 Task: Create a due date automation trigger when advanced on, on the tuesday before a card is due add basic assigned to member @aryan at 11:00 AM.
Action: Mouse moved to (973, 79)
Screenshot: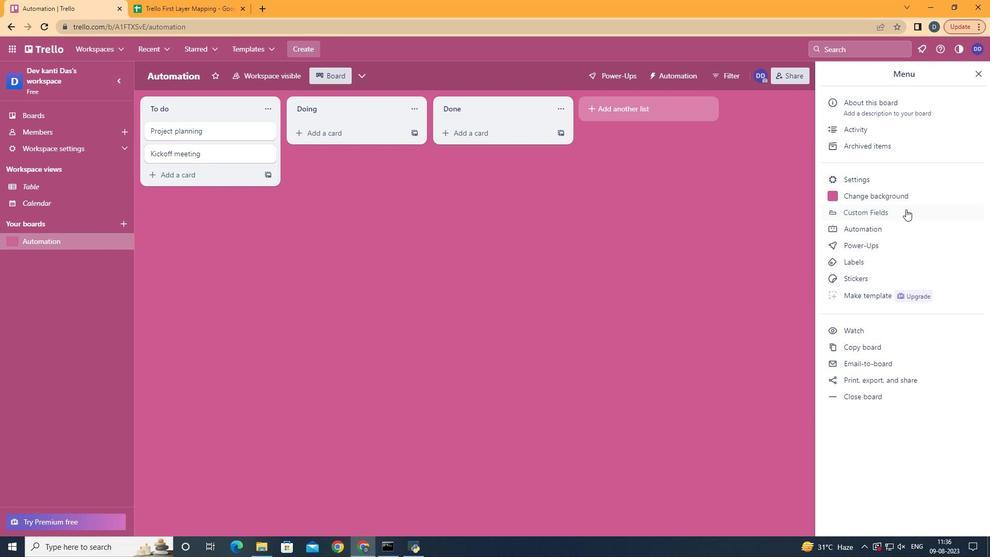 
Action: Mouse pressed left at (973, 79)
Screenshot: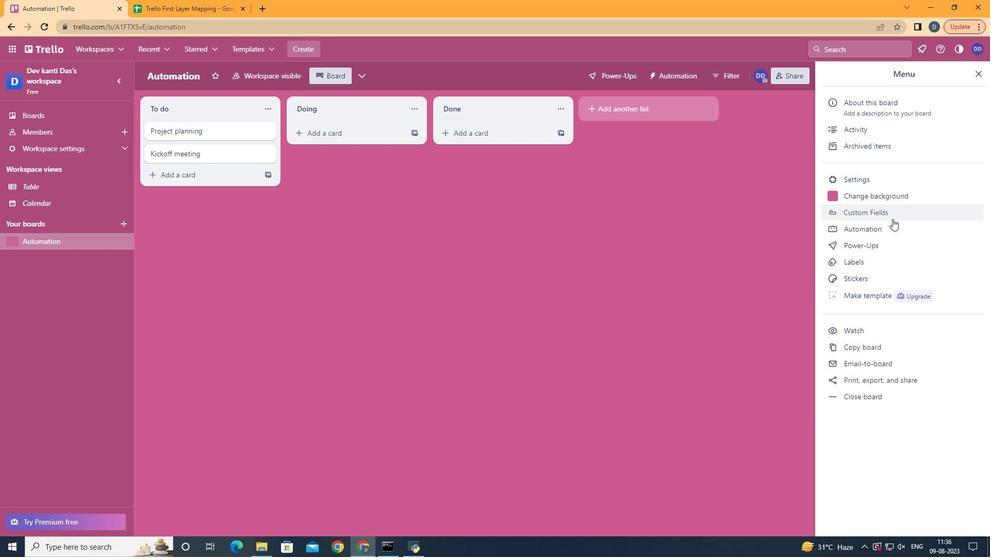 
Action: Mouse moved to (882, 224)
Screenshot: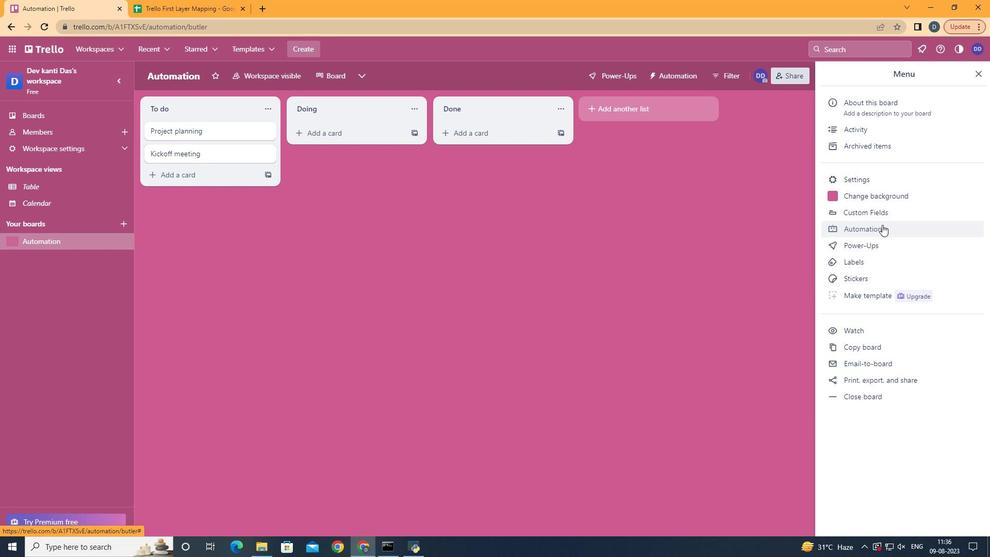 
Action: Mouse pressed left at (882, 224)
Screenshot: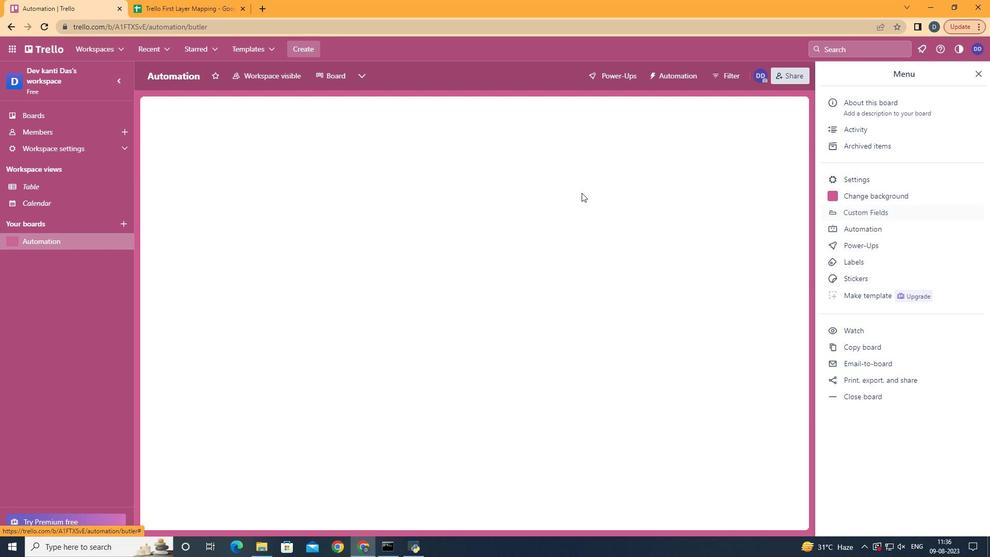 
Action: Mouse moved to (183, 204)
Screenshot: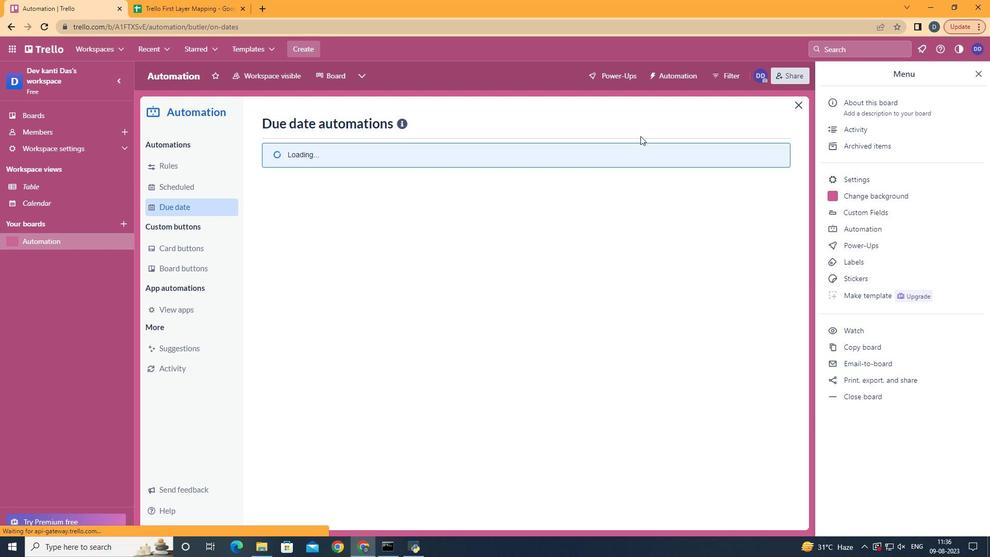 
Action: Mouse pressed left at (183, 204)
Screenshot: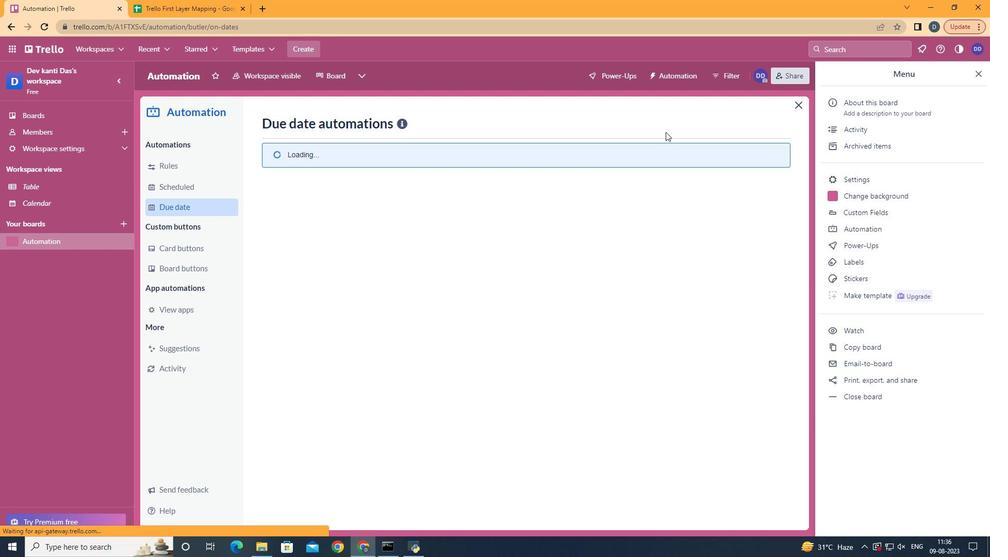 
Action: Mouse moved to (732, 118)
Screenshot: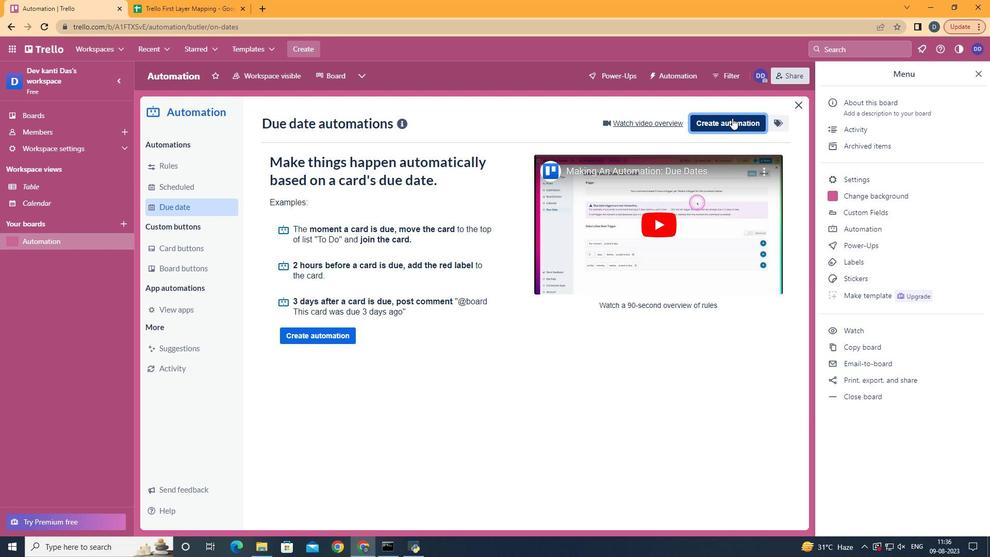 
Action: Mouse pressed left at (732, 118)
Screenshot: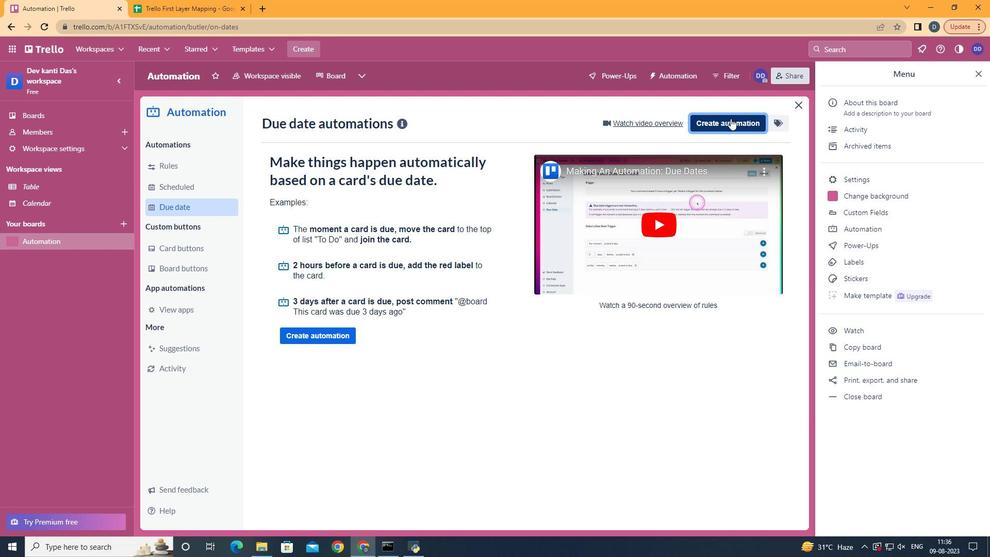 
Action: Mouse moved to (582, 215)
Screenshot: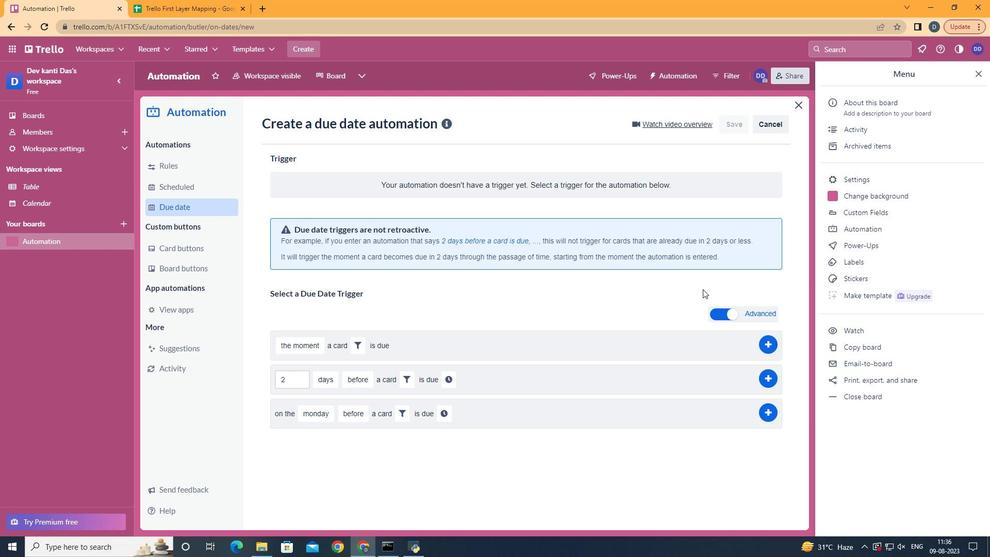 
Action: Mouse pressed left at (582, 215)
Screenshot: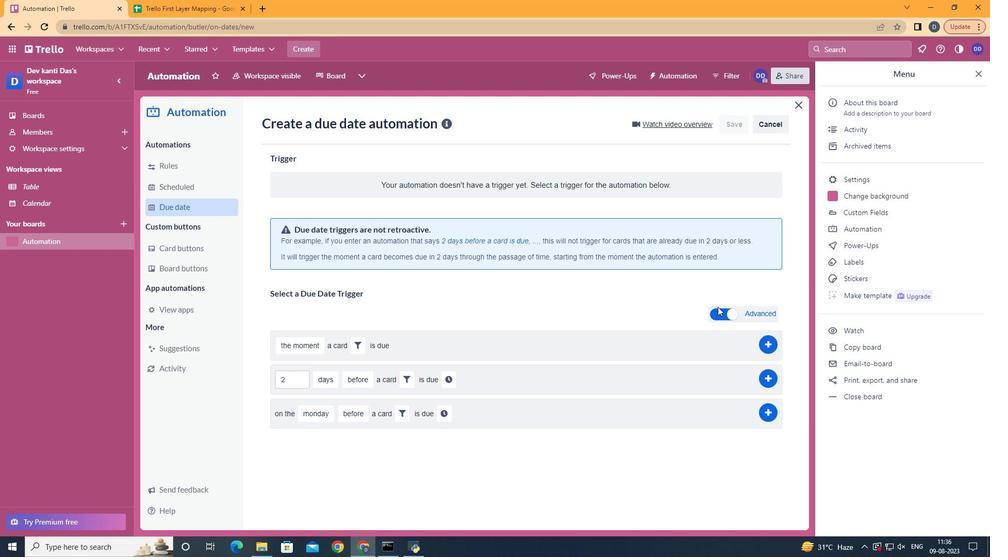 
Action: Mouse moved to (331, 293)
Screenshot: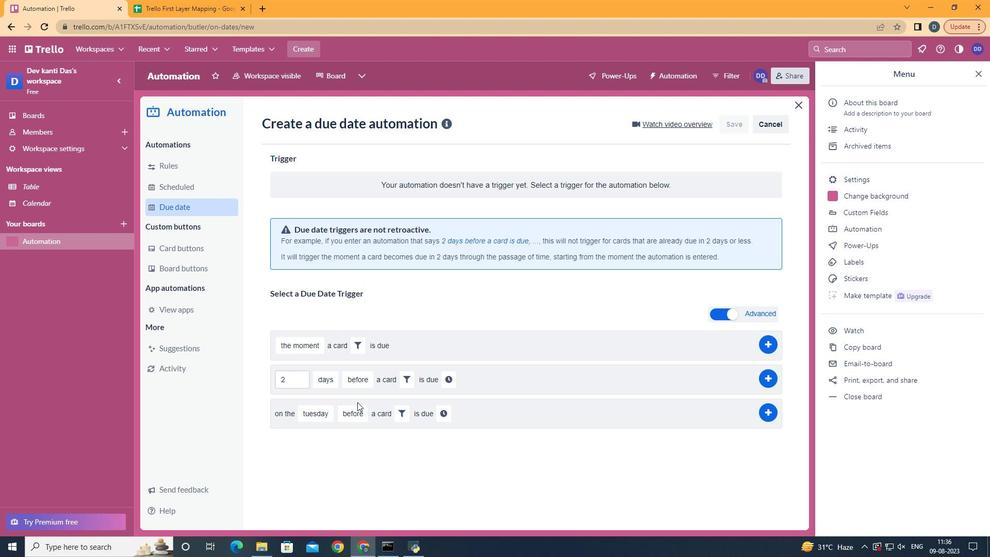 
Action: Mouse pressed left at (331, 293)
Screenshot: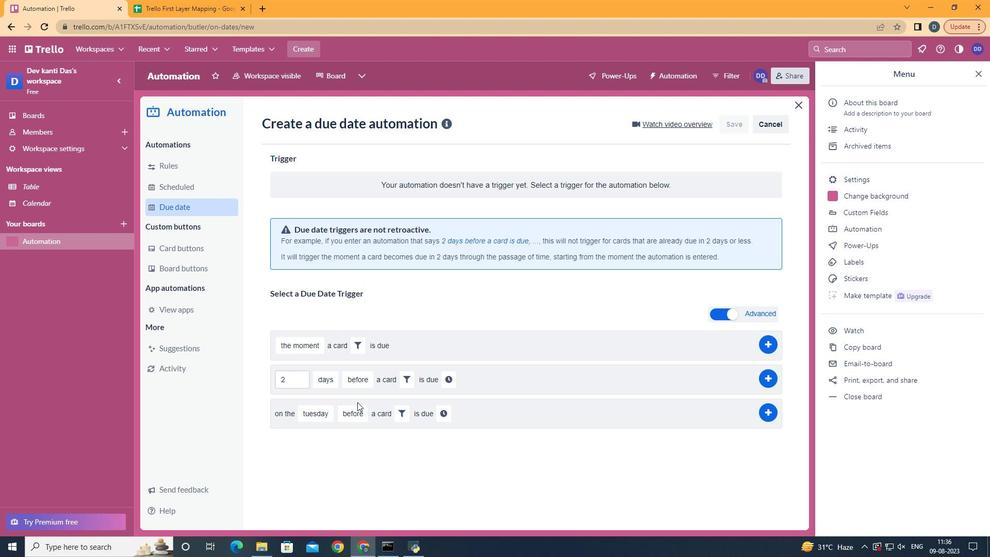
Action: Mouse moved to (396, 418)
Screenshot: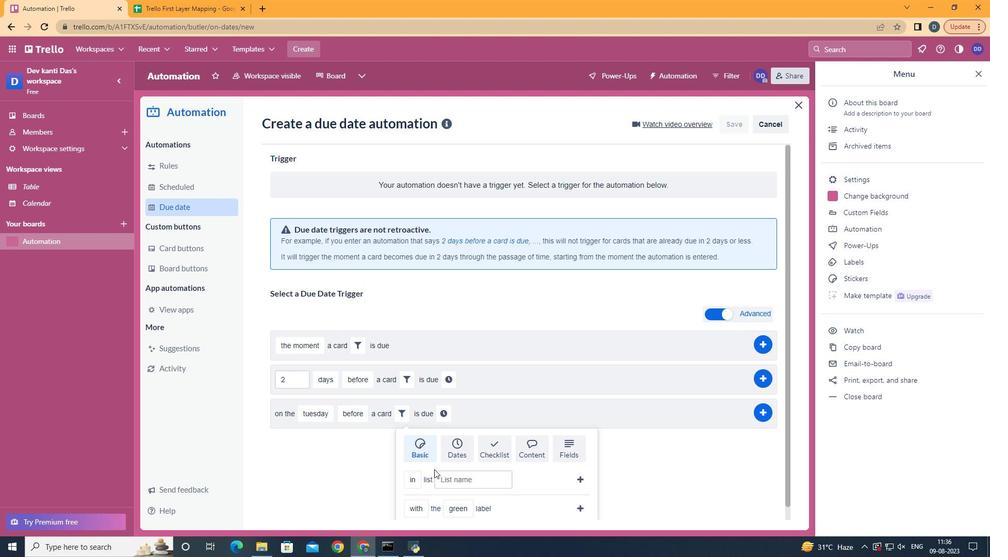 
Action: Mouse pressed left at (396, 418)
Screenshot: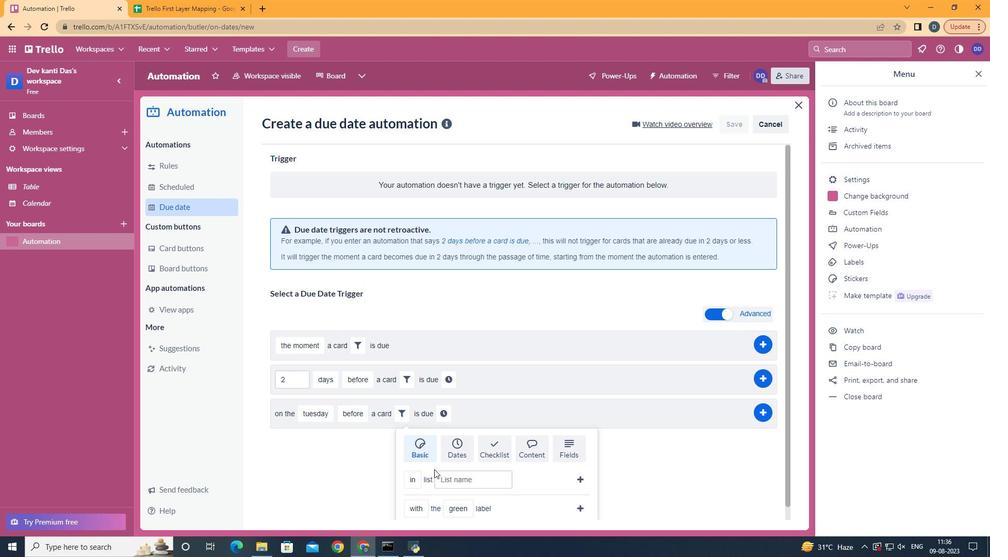 
Action: Mouse moved to (434, 469)
Screenshot: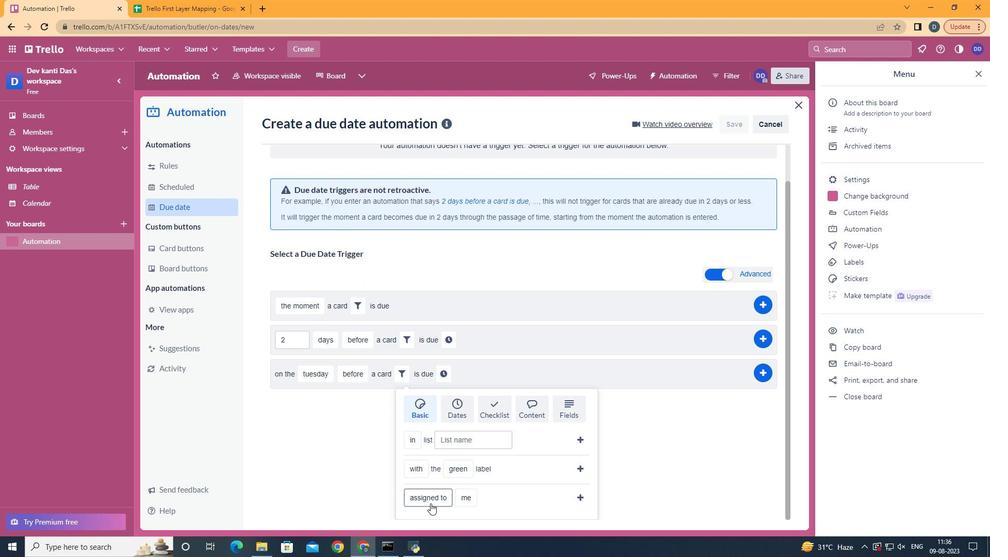 
Action: Mouse scrolled (434, 469) with delta (0, 0)
Screenshot: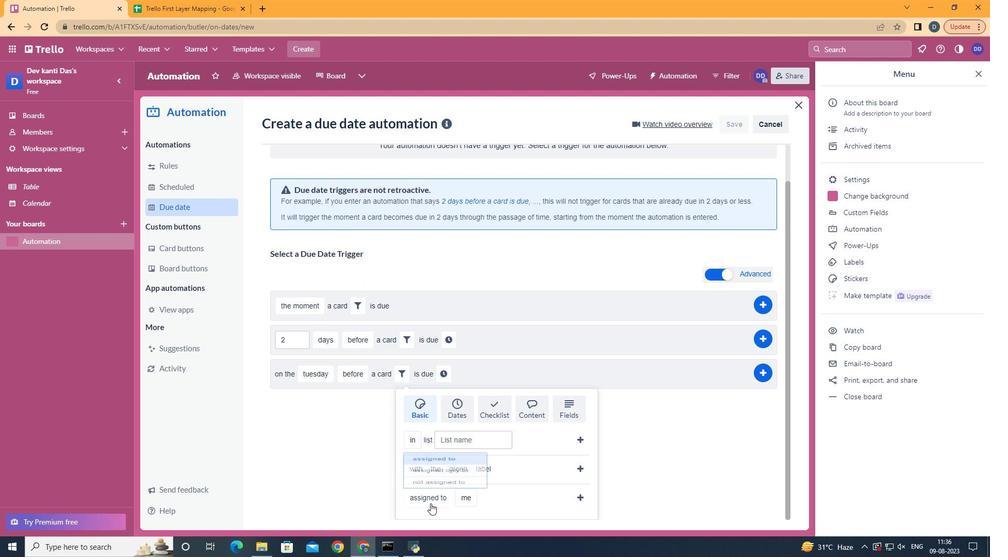 
Action: Mouse scrolled (434, 469) with delta (0, 0)
Screenshot: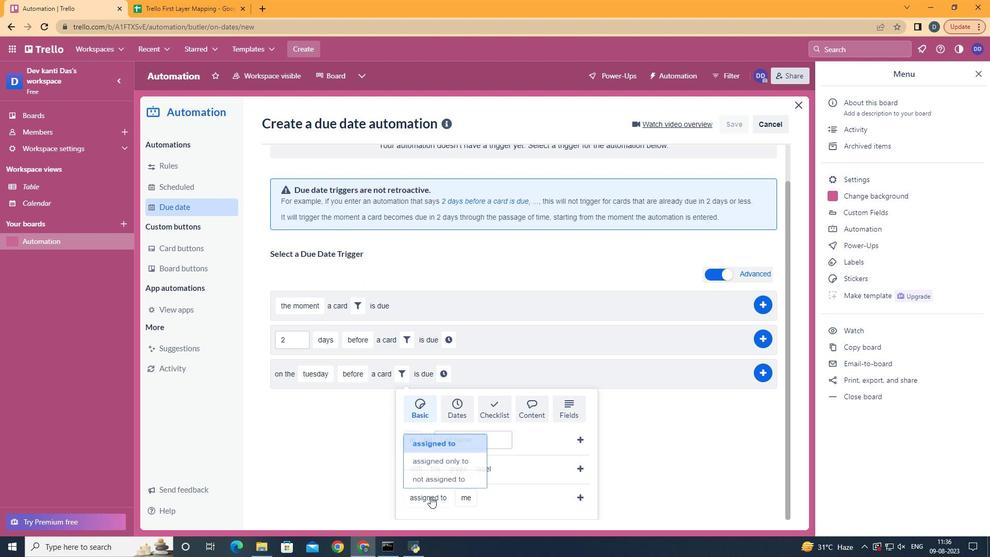 
Action: Mouse scrolled (434, 469) with delta (0, 0)
Screenshot: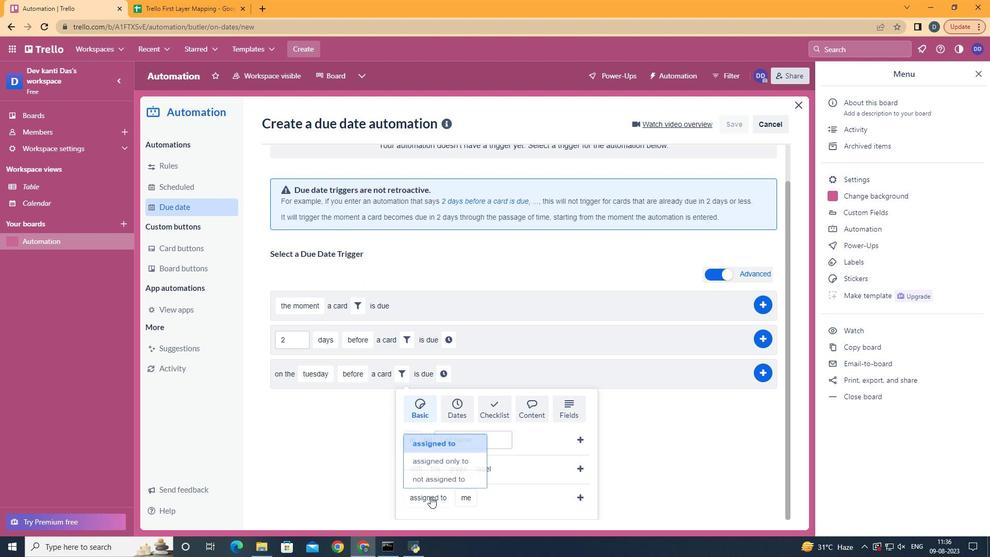 
Action: Mouse moved to (443, 437)
Screenshot: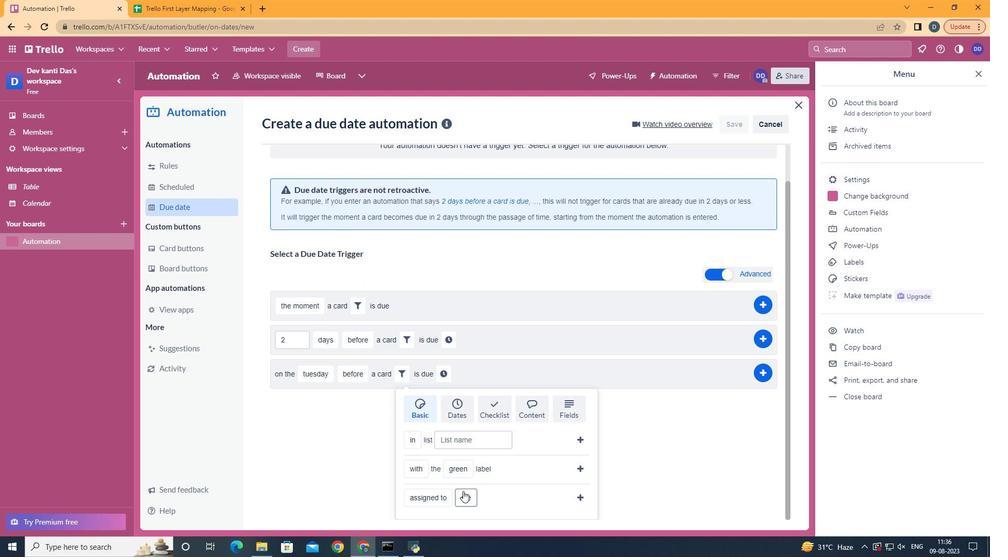 
Action: Mouse pressed left at (443, 437)
Screenshot: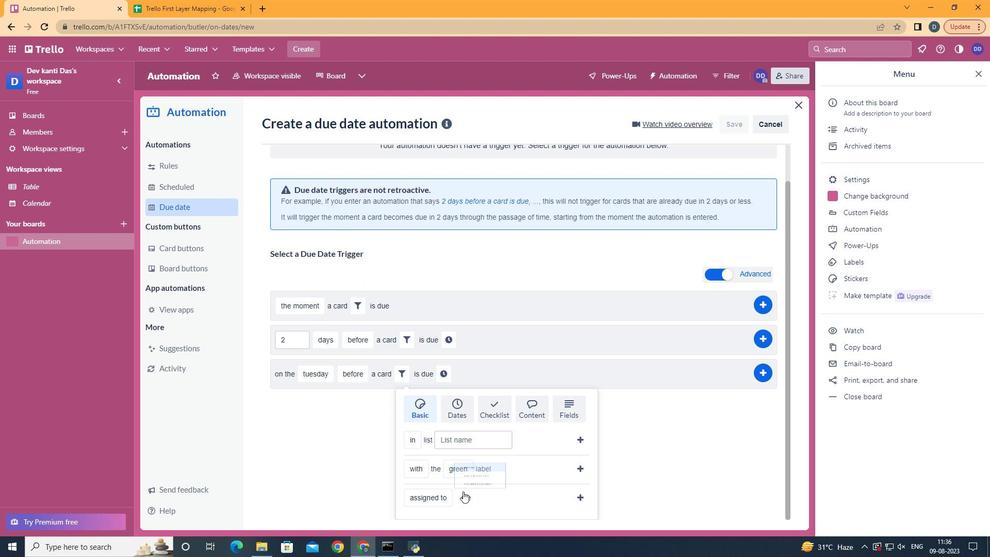 
Action: Mouse moved to (477, 478)
Screenshot: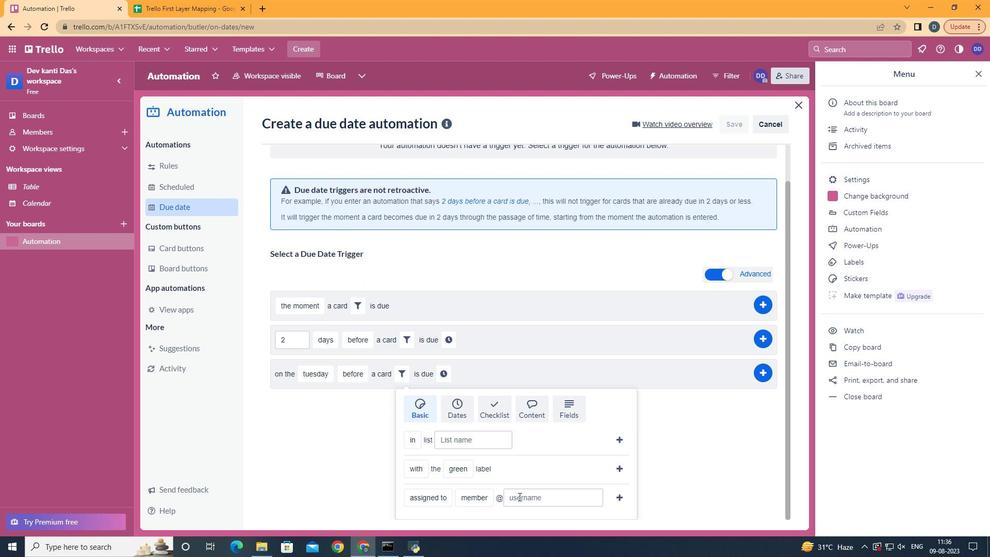 
Action: Mouse pressed left at (477, 478)
Screenshot: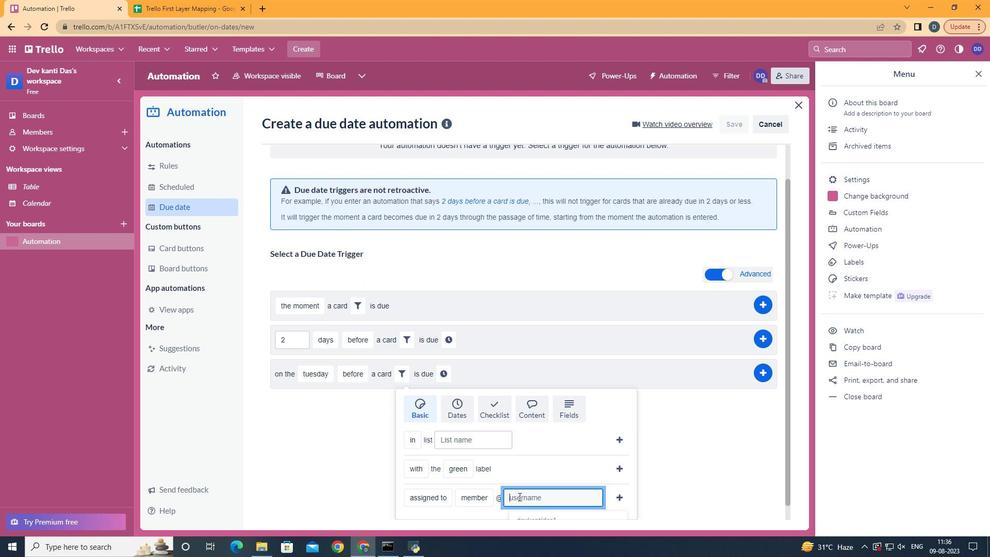 
Action: Mouse moved to (519, 496)
Screenshot: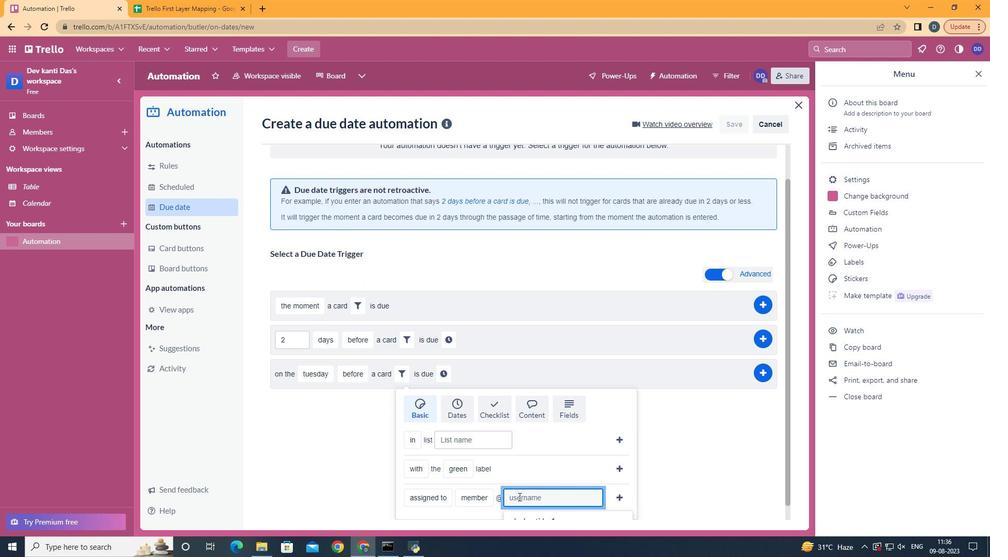 
Action: Mouse pressed left at (519, 496)
Screenshot: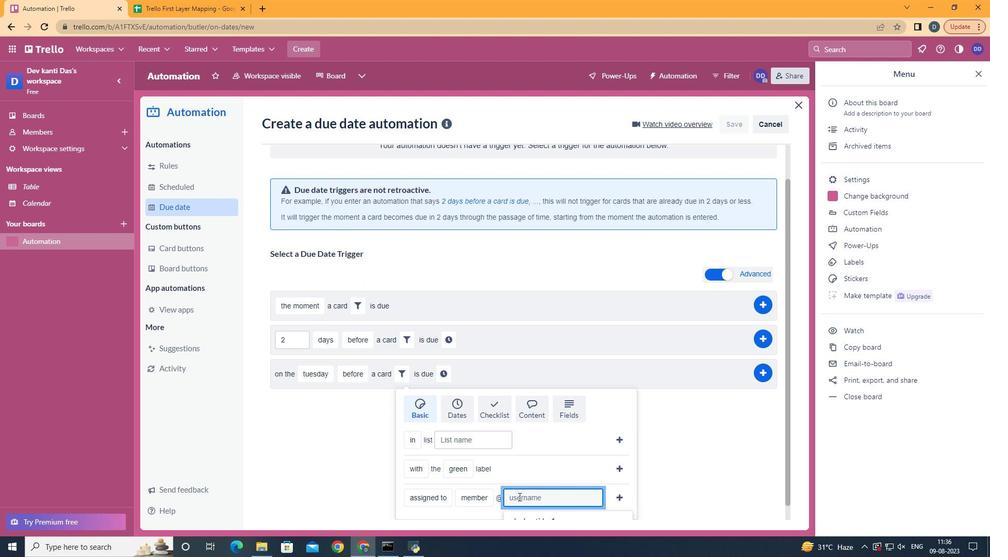 
Action: Key pressed aryan
Screenshot: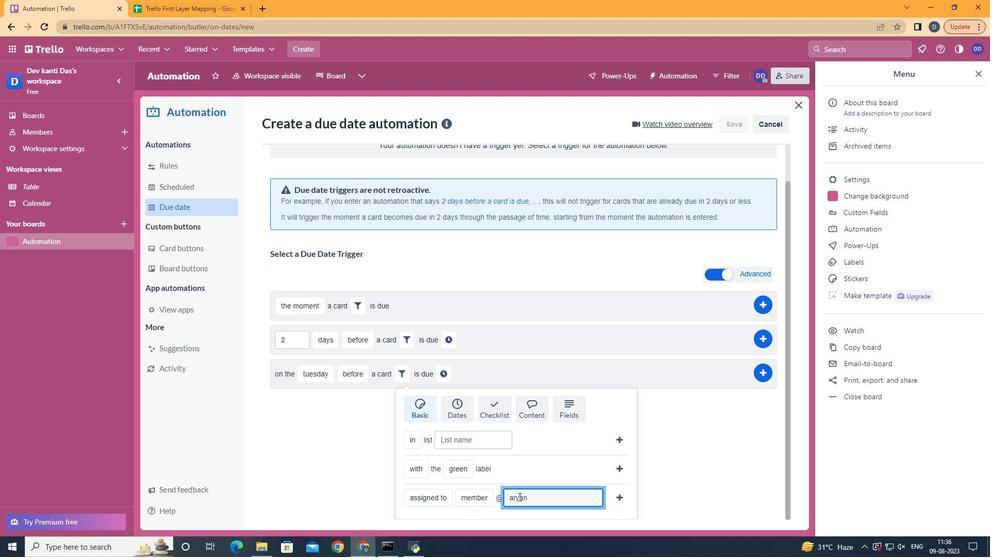 
Action: Mouse moved to (620, 495)
Screenshot: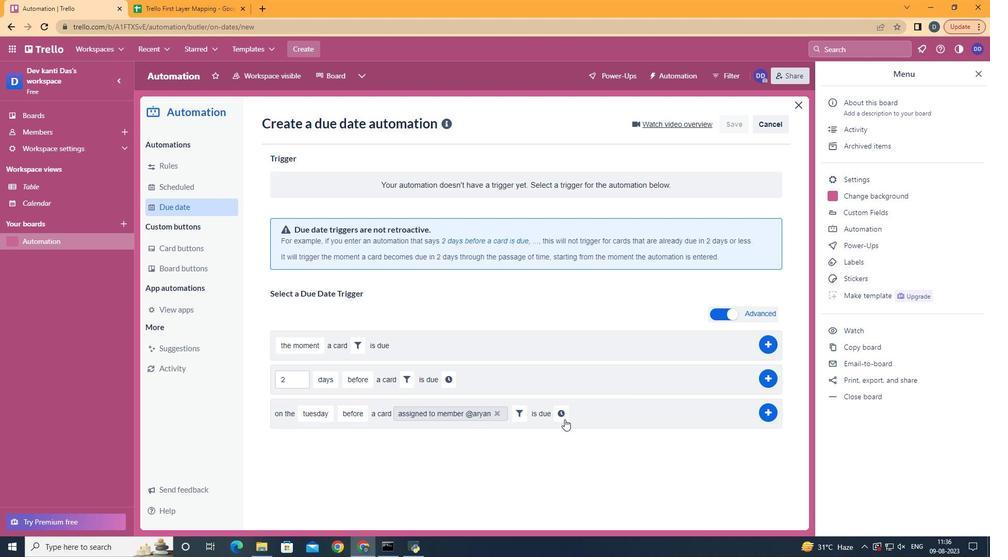 
Action: Mouse pressed left at (620, 495)
Screenshot: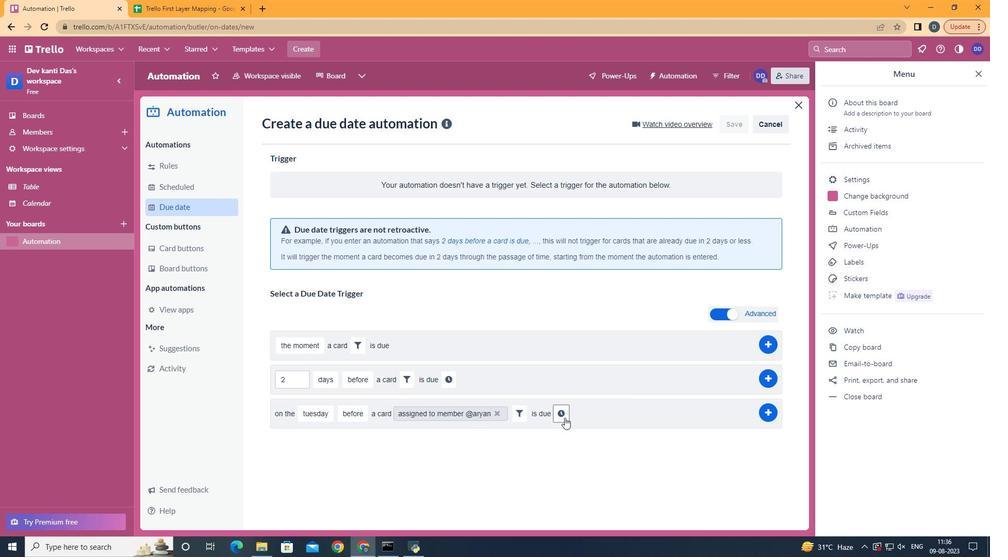
Action: Mouse moved to (565, 417)
Screenshot: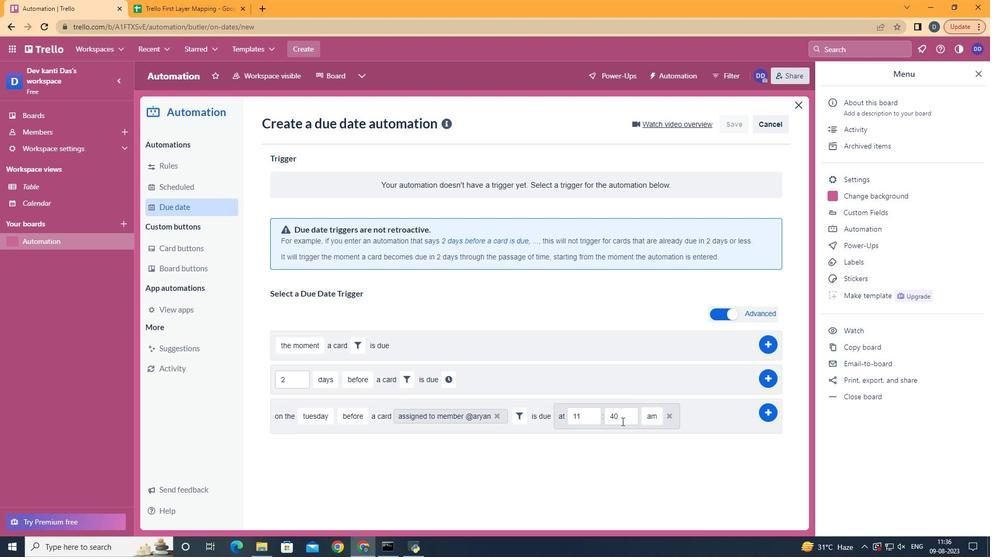 
Action: Mouse pressed left at (565, 417)
Screenshot: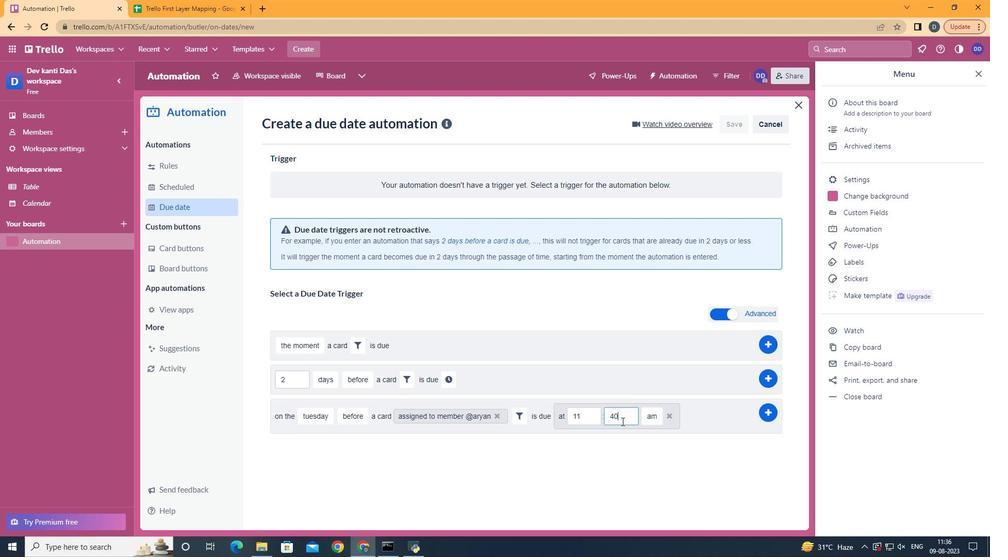 
Action: Mouse moved to (622, 421)
Screenshot: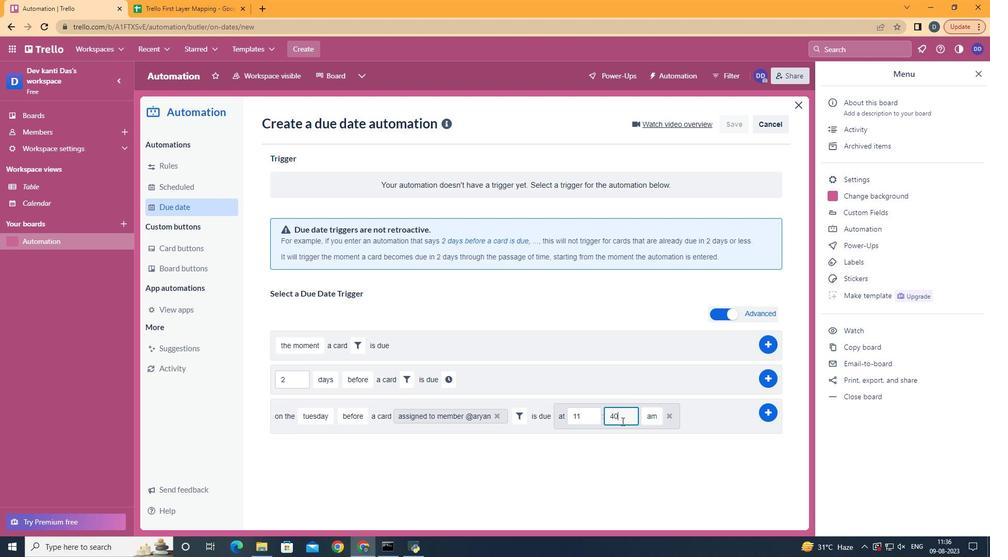 
Action: Mouse pressed left at (622, 421)
Screenshot: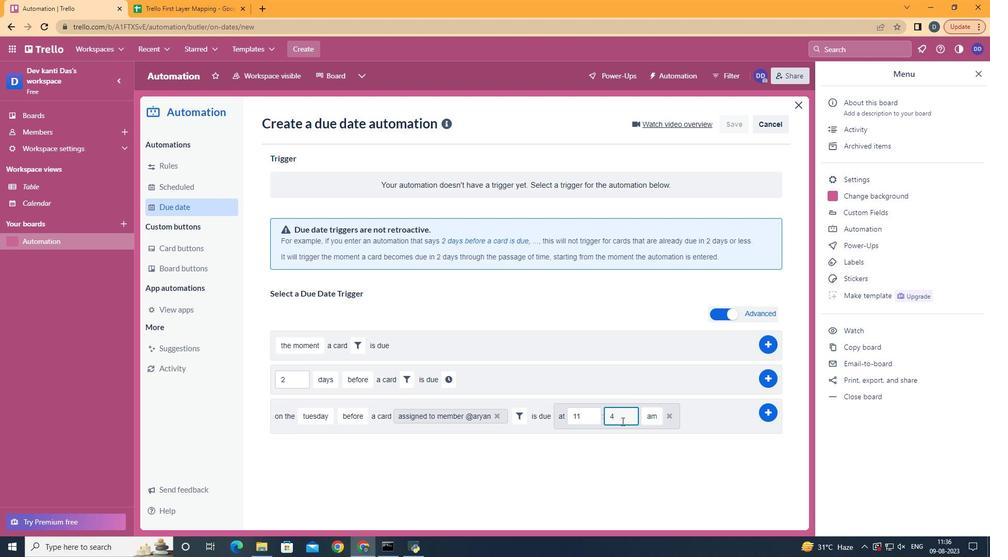
Action: Key pressed <Key.backspace><Key.backspace>00
Screenshot: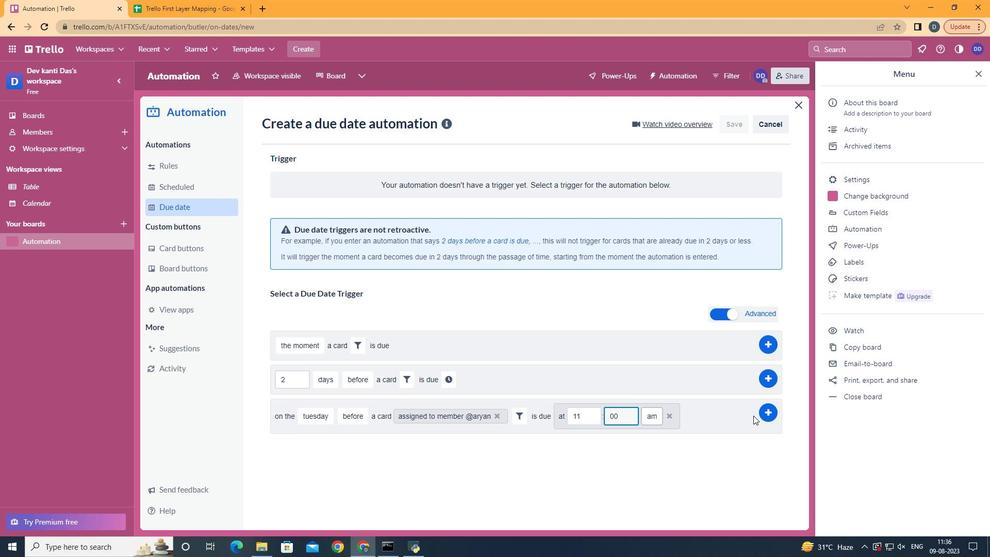 
Action: Mouse moved to (771, 412)
Screenshot: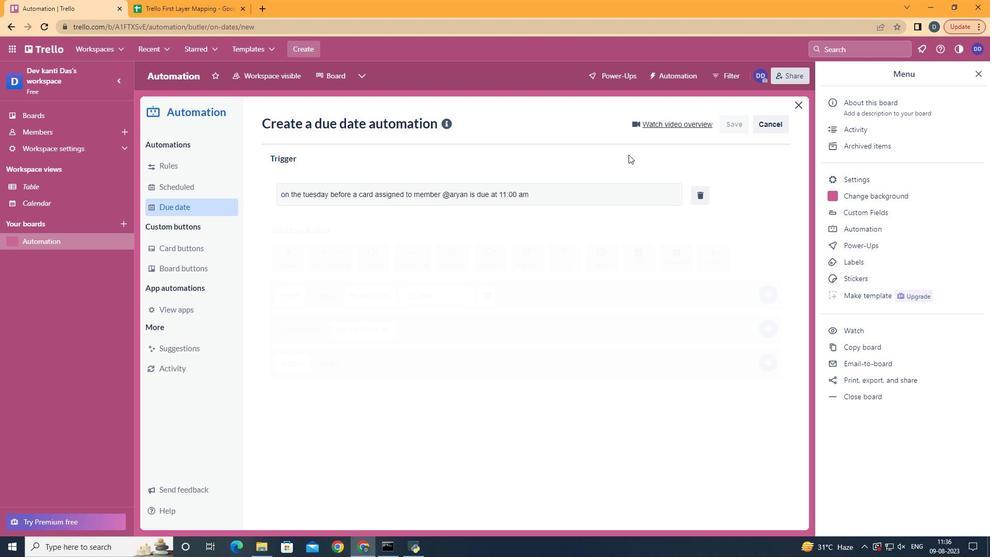 
Action: Mouse pressed left at (771, 412)
Screenshot: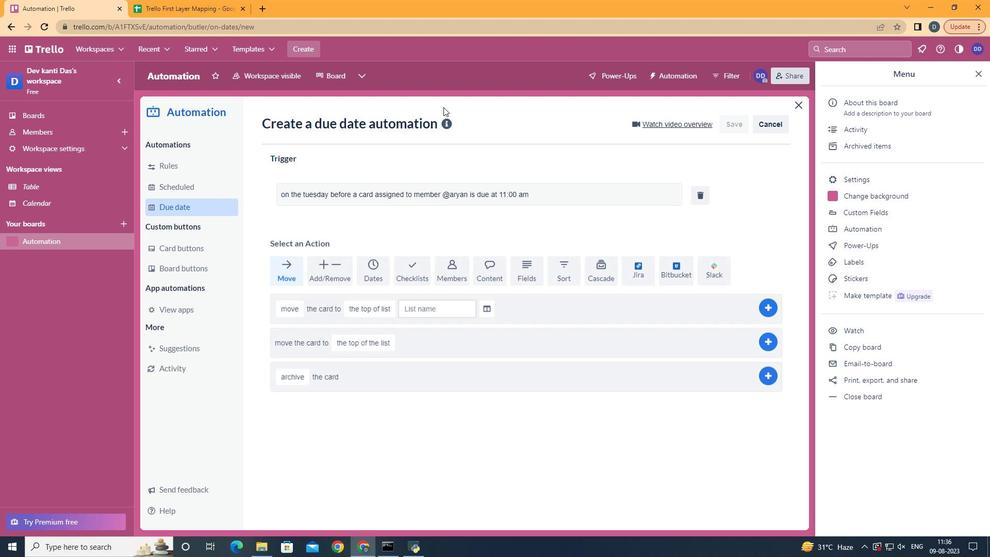 
Action: Mouse moved to (560, 177)
Screenshot: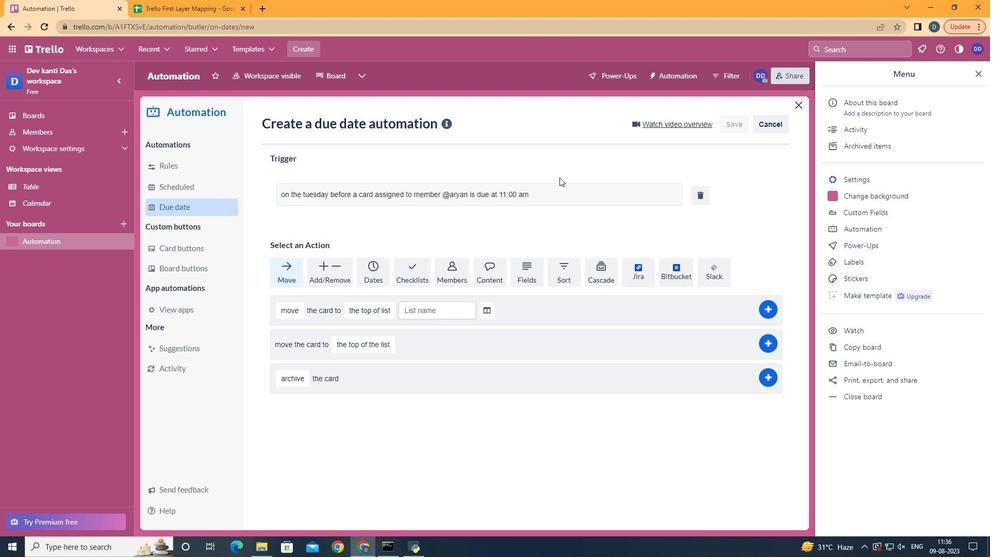 
